 Task: Use the formula "PERCENTRANK" in spreadsheet "Project portfolio".
Action: Mouse moved to (116, 80)
Screenshot: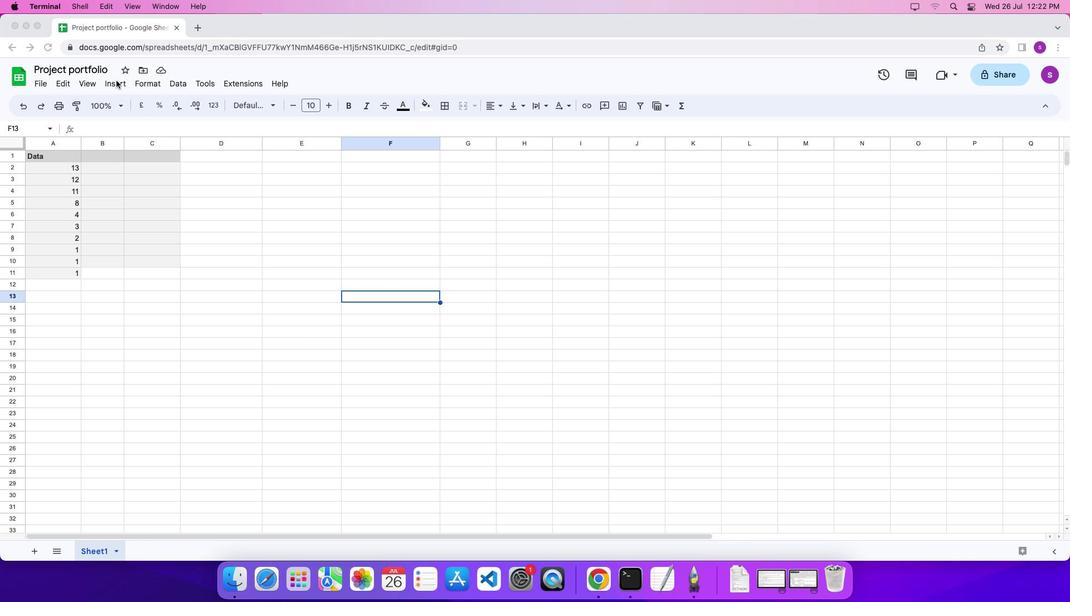 
Action: Mouse pressed left at (116, 80)
Screenshot: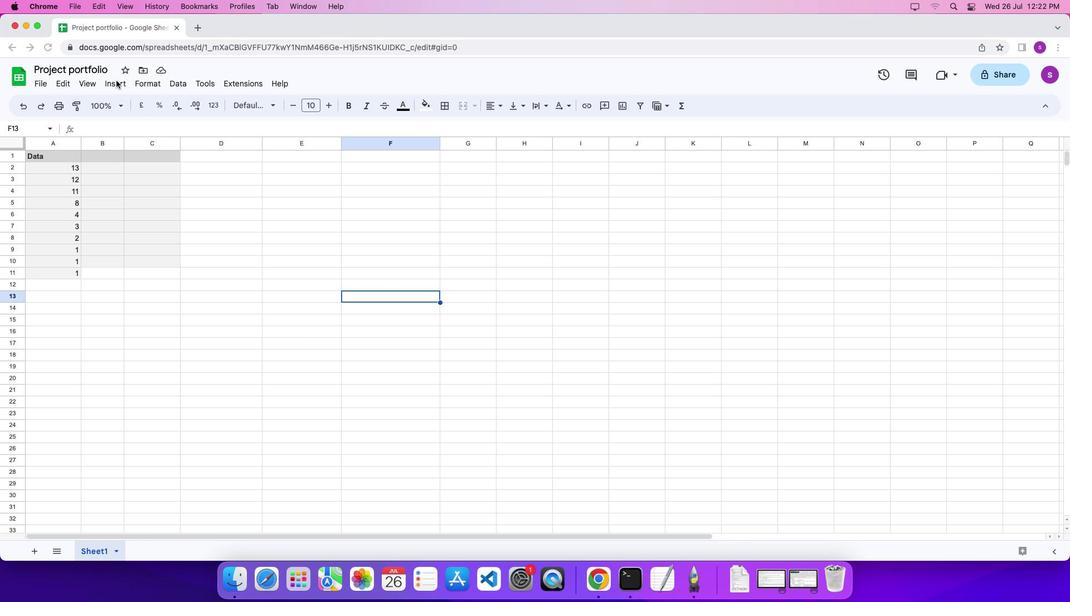
Action: Mouse moved to (120, 81)
Screenshot: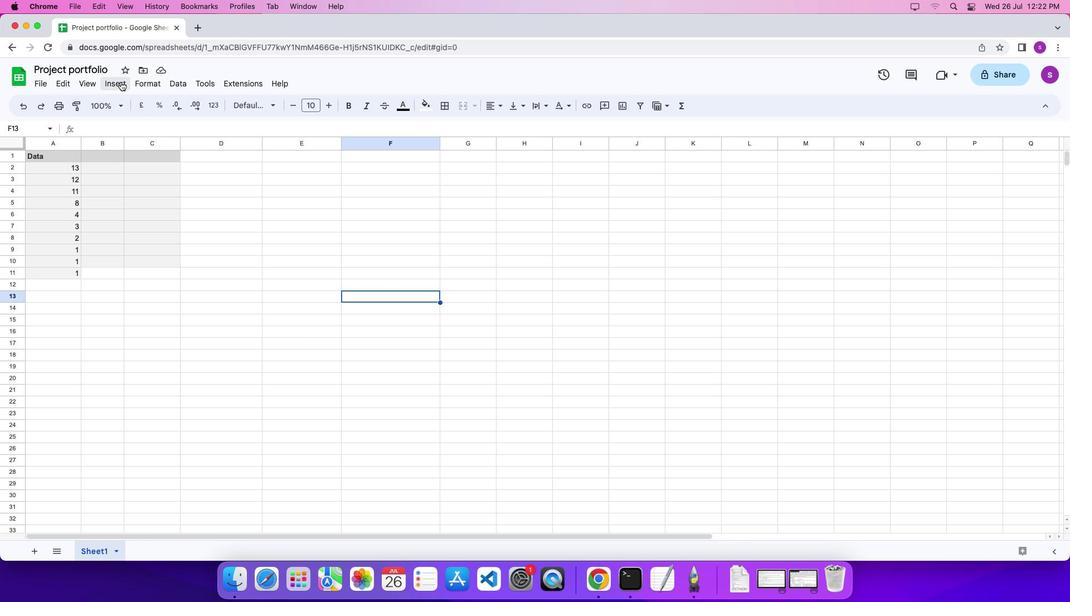 
Action: Mouse pressed left at (120, 81)
Screenshot: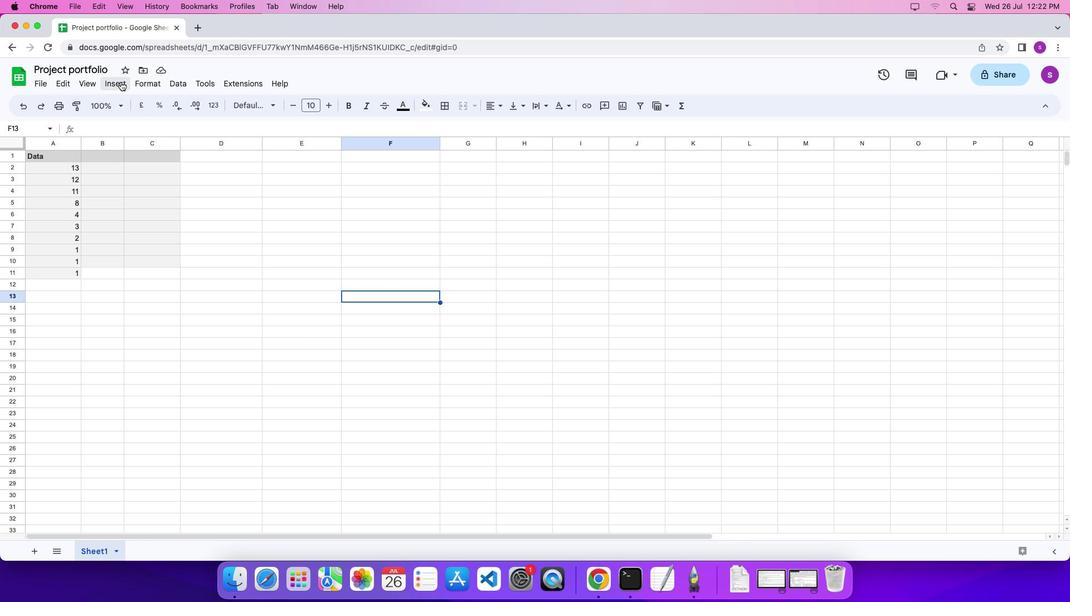 
Action: Mouse moved to (494, 481)
Screenshot: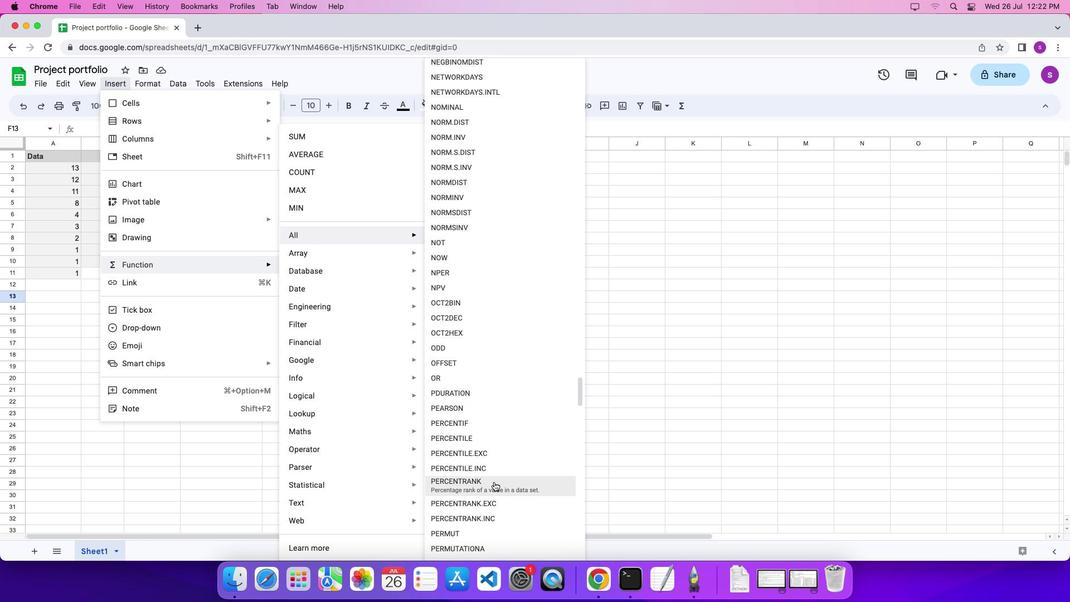 
Action: Mouse pressed left at (494, 481)
Screenshot: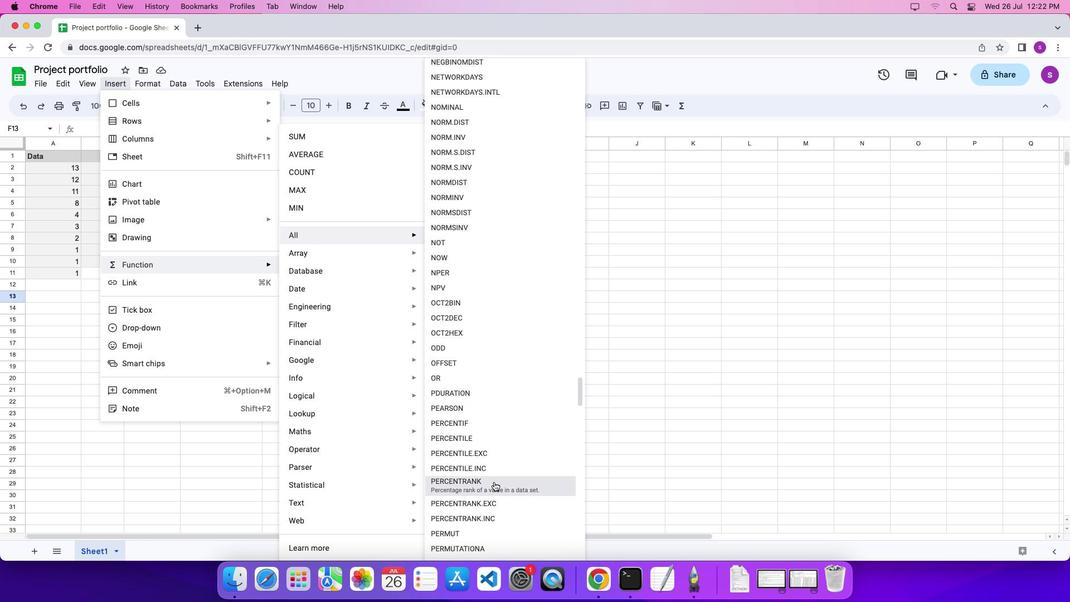 
Action: Mouse moved to (67, 165)
Screenshot: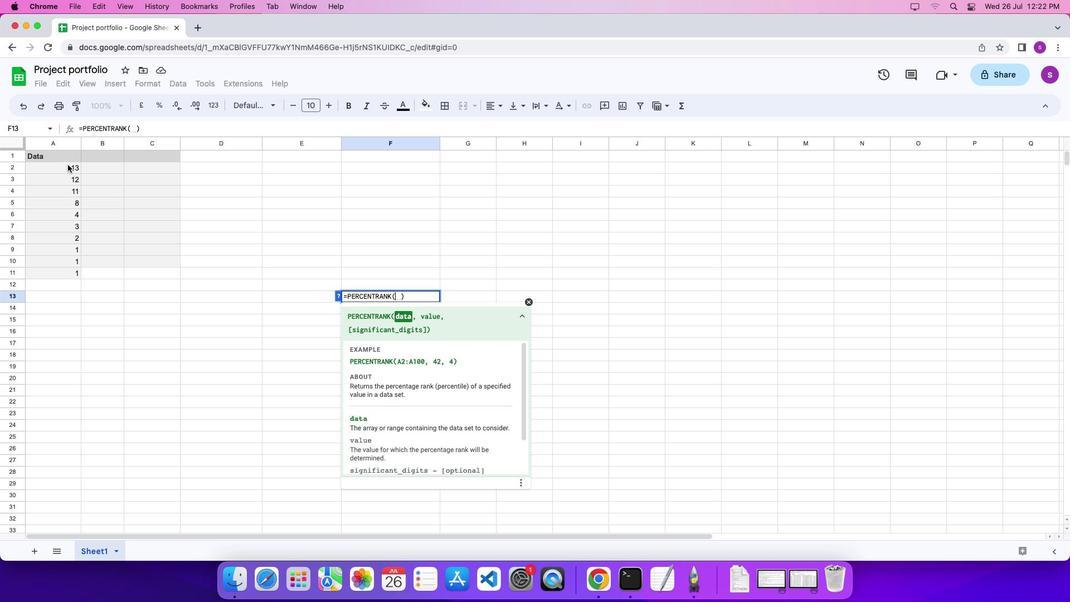 
Action: Mouse pressed left at (67, 165)
Screenshot: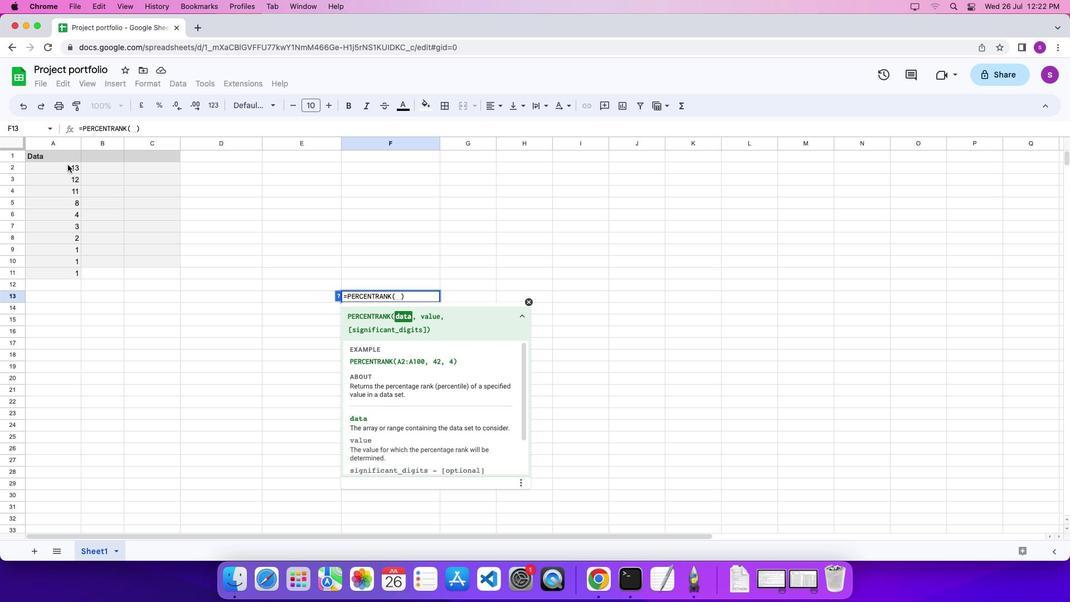 
Action: Mouse moved to (70, 266)
Screenshot: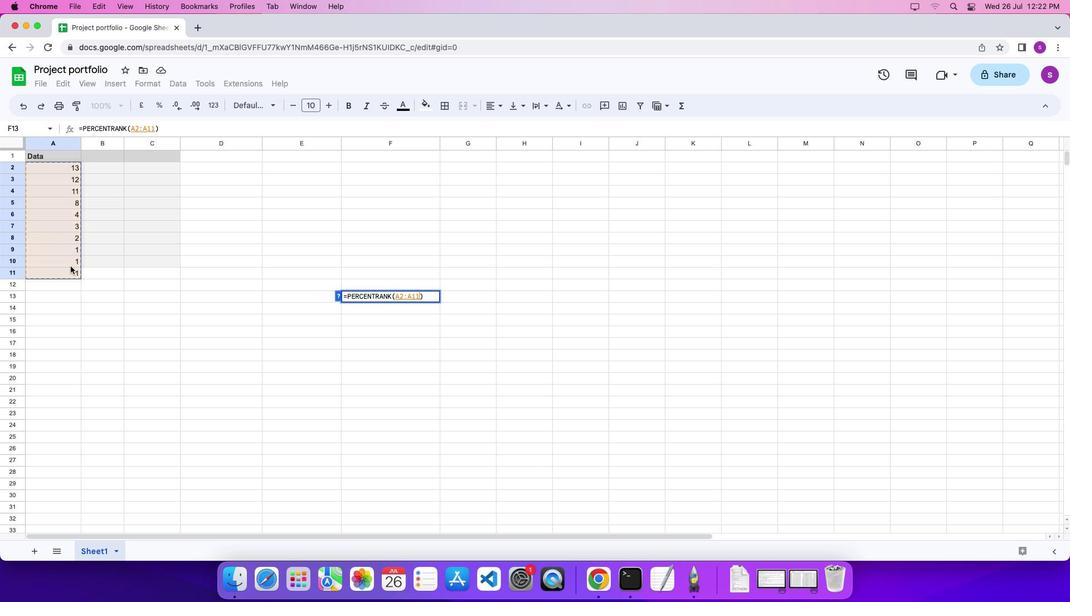
Action: Key pressed ',''2''\x03'
Screenshot: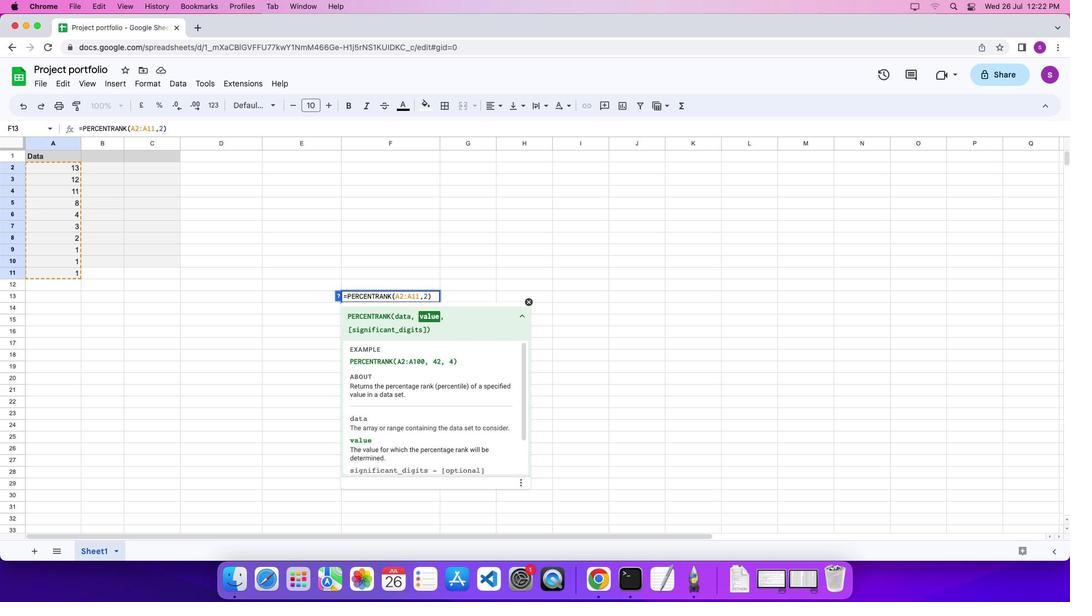 
